 Task: Select Convenience. Add to cart, from Big Lots for 2717 Settlers Lane, Boyd, Montana 59013, Cell Number 917-762-1747, following items : Watering Set 3-Piece Black & Blue_x000D_
 - 1, Aluminum Gardening Tool 3-Piece Set_x000D_
 - 1
Action: Mouse moved to (260, 111)
Screenshot: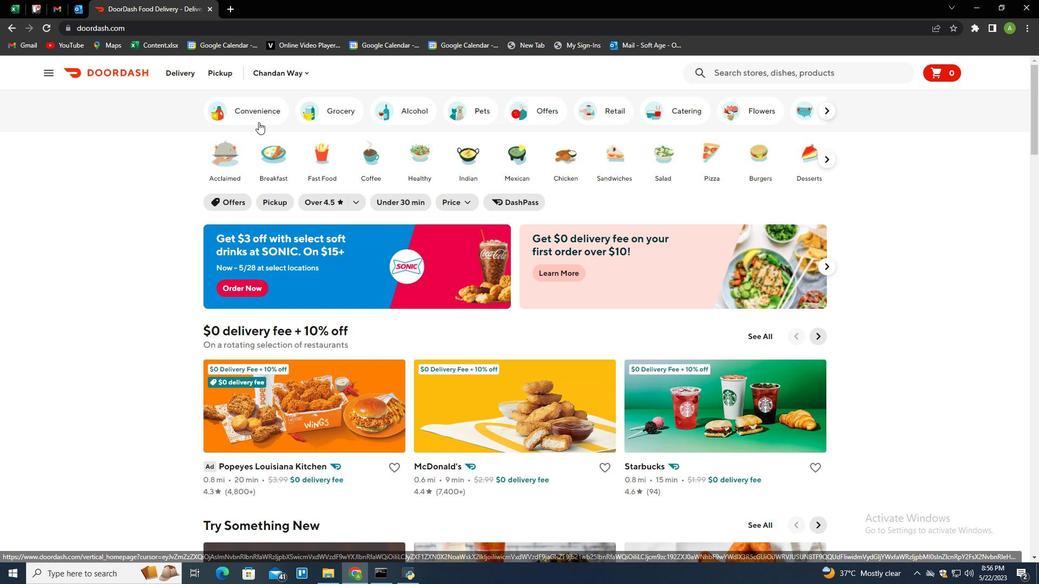 
Action: Mouse pressed left at (260, 111)
Screenshot: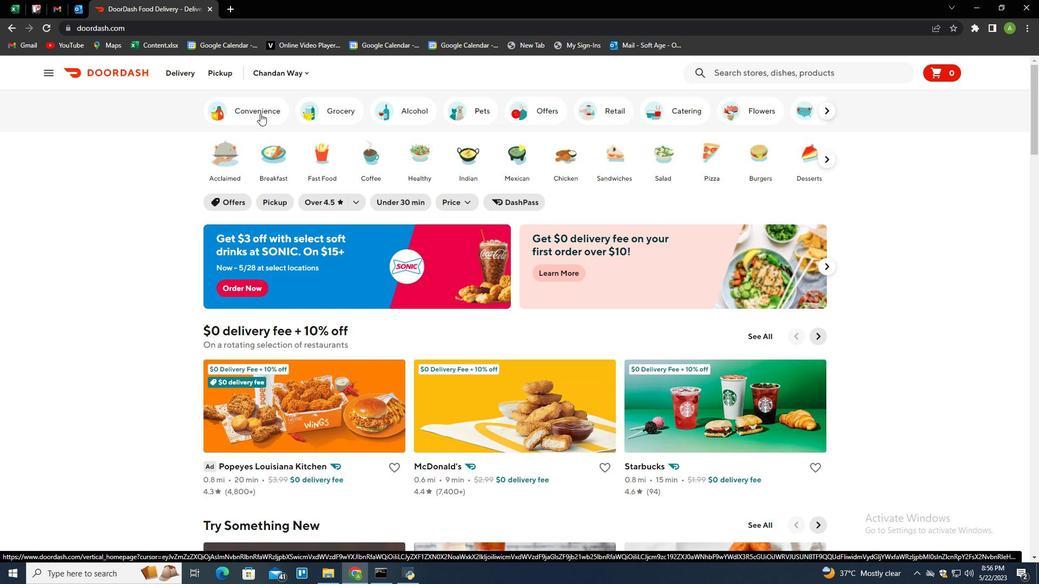 
Action: Mouse moved to (323, 304)
Screenshot: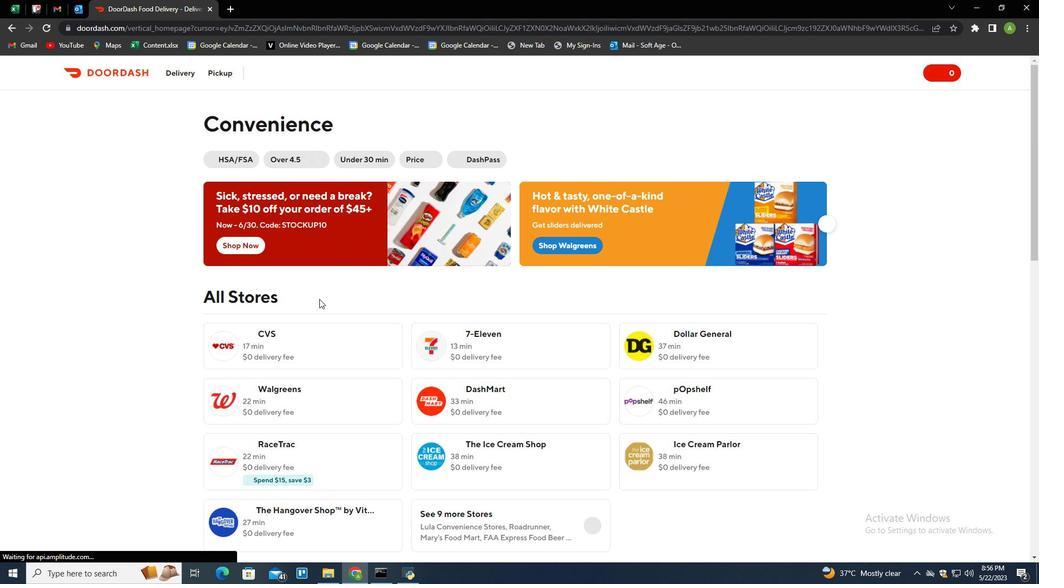 
Action: Mouse scrolled (323, 303) with delta (0, 0)
Screenshot: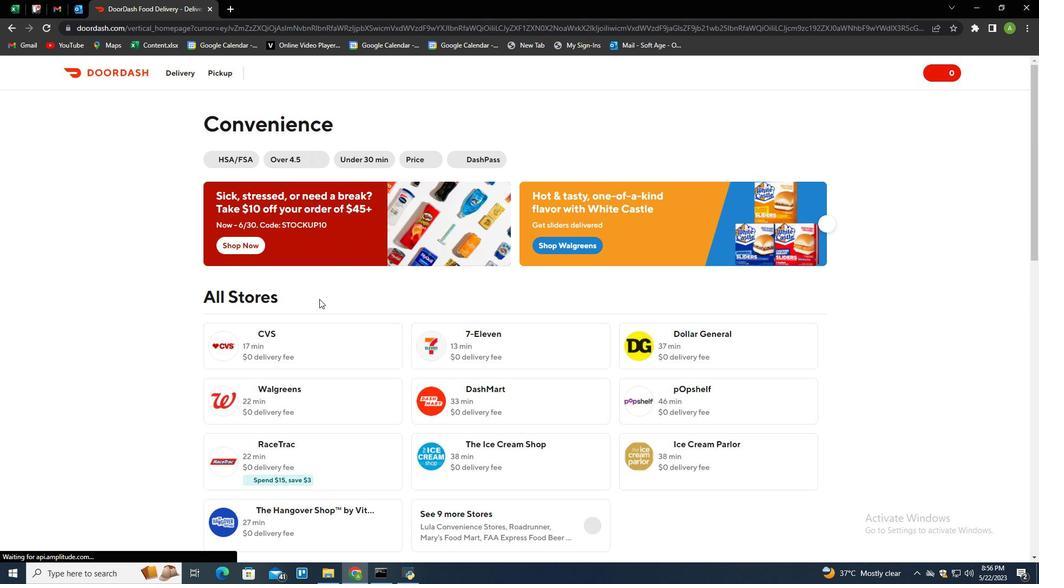 
Action: Mouse moved to (325, 307)
Screenshot: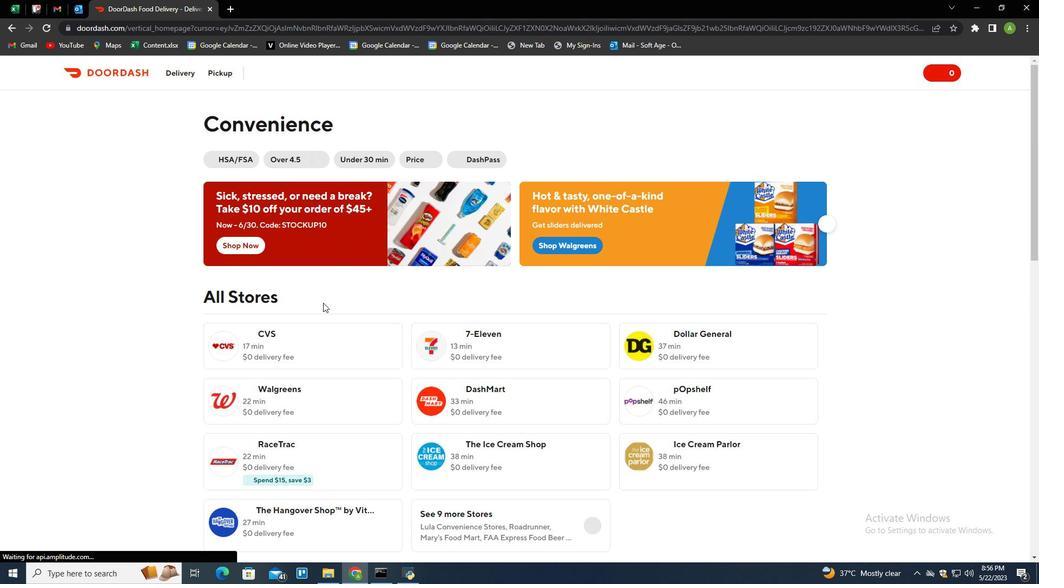 
Action: Mouse scrolled (325, 307) with delta (0, 0)
Screenshot: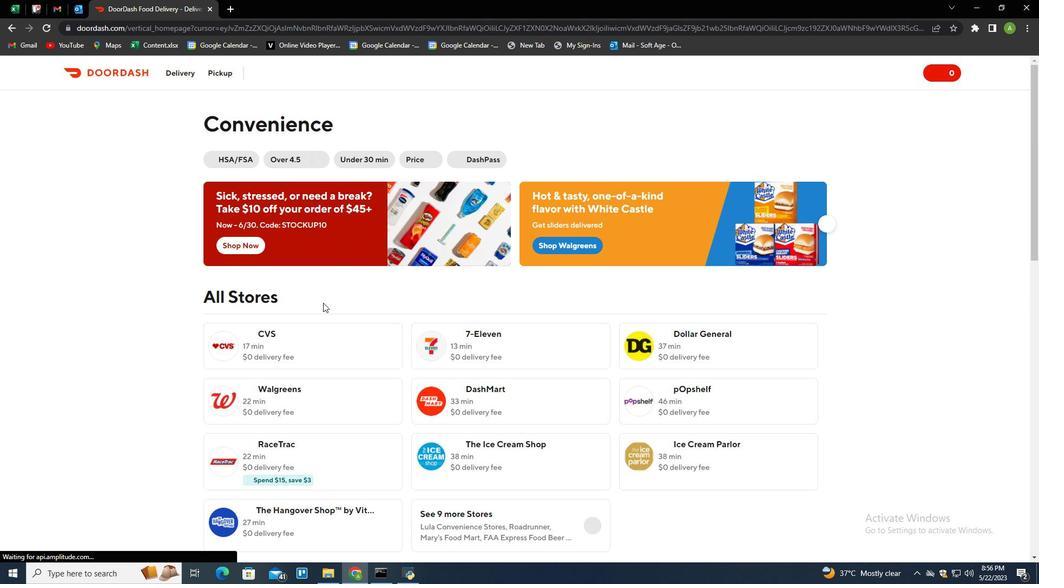 
Action: Mouse scrolled (325, 307) with delta (0, 0)
Screenshot: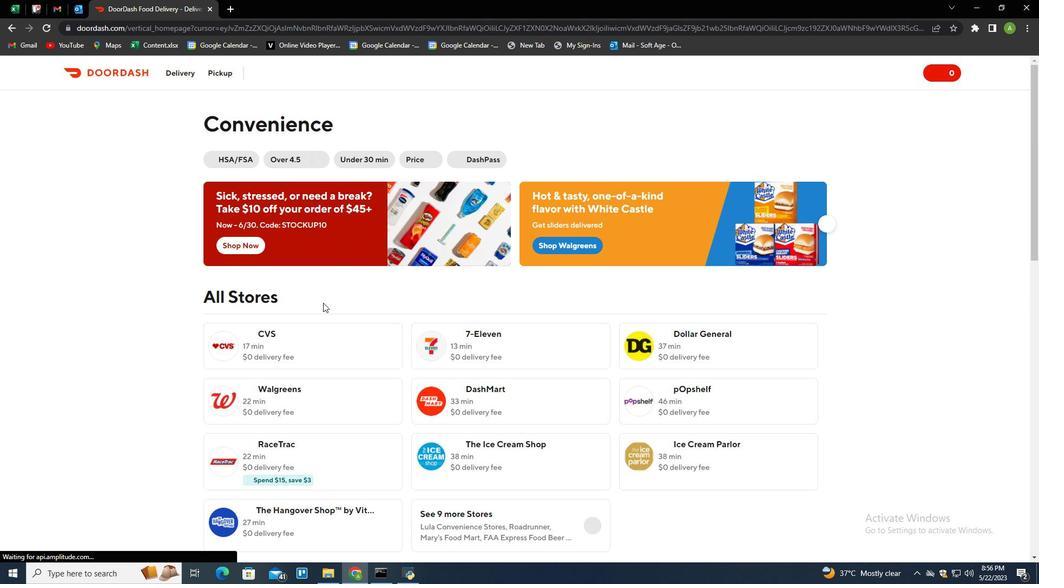 
Action: Mouse scrolled (325, 307) with delta (0, 0)
Screenshot: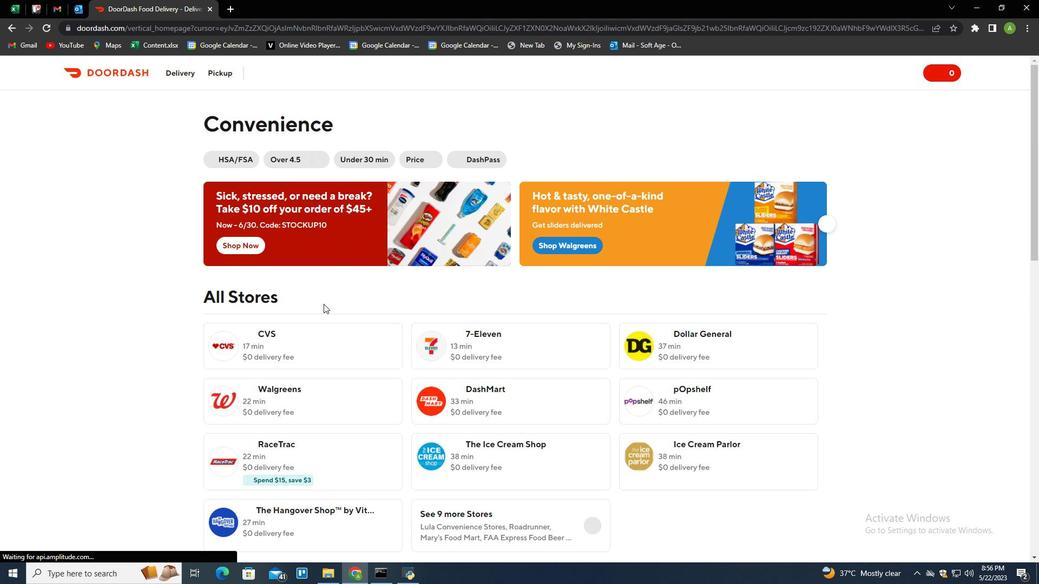 
Action: Mouse moved to (591, 312)
Screenshot: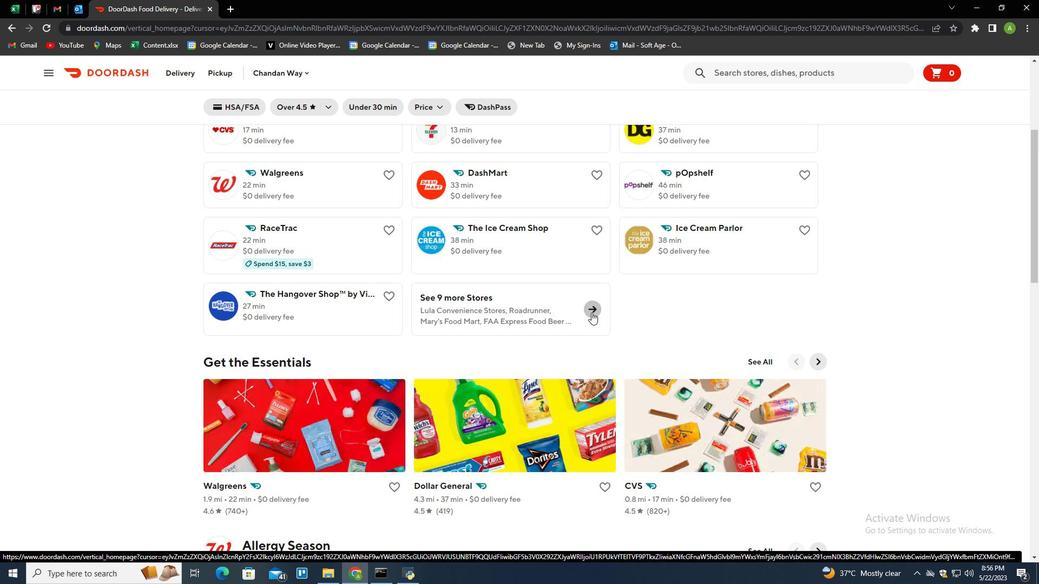 
Action: Mouse pressed left at (591, 312)
Screenshot: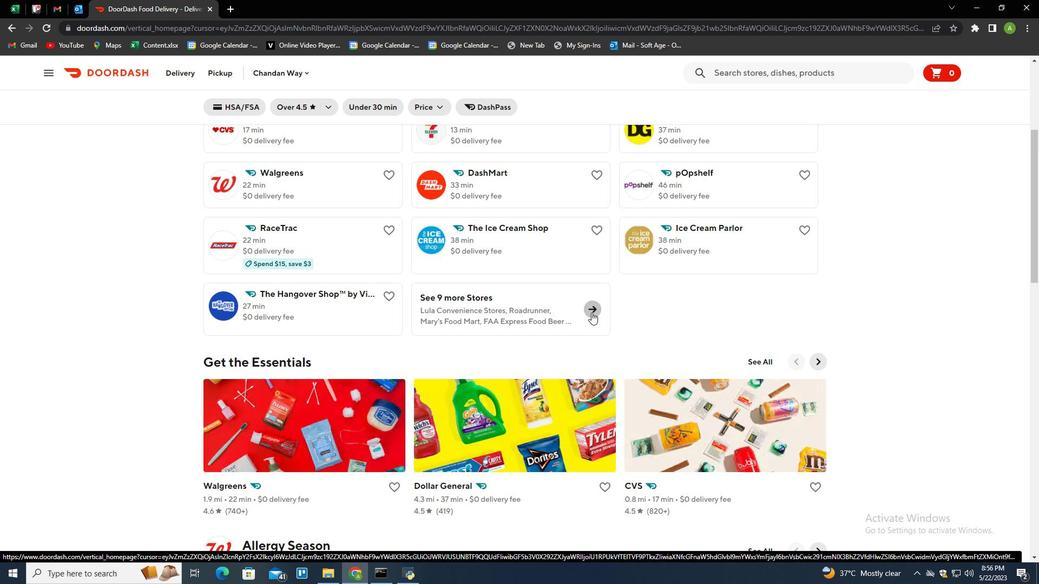 
Action: Mouse moved to (286, 452)
Screenshot: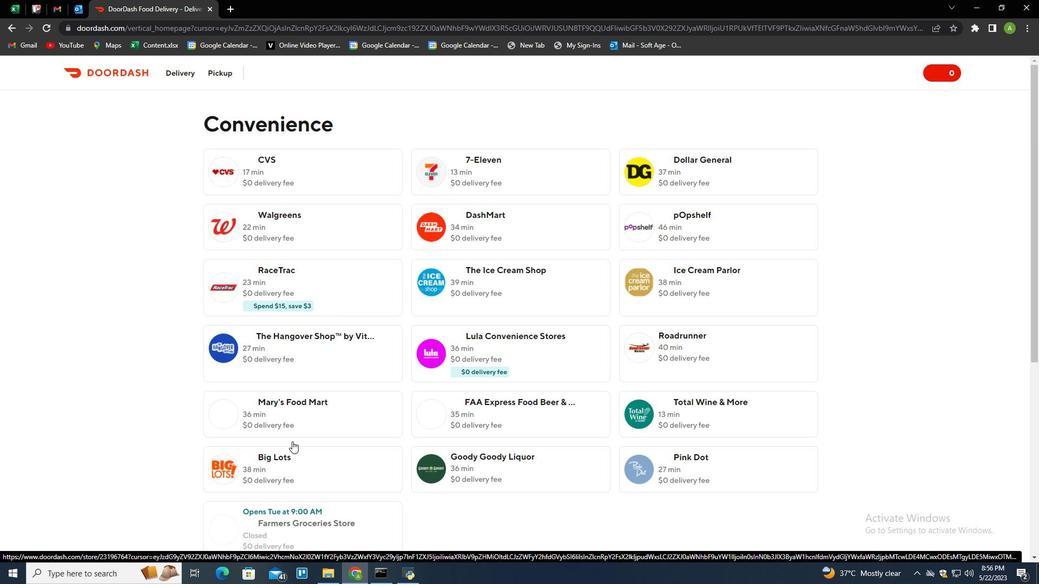 
Action: Mouse pressed left at (286, 452)
Screenshot: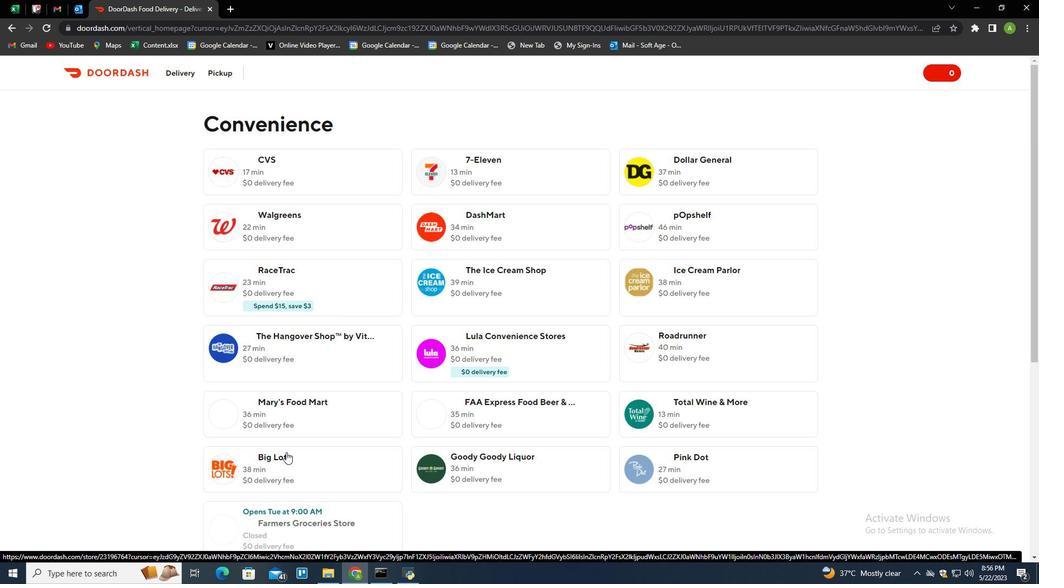 
Action: Mouse moved to (225, 72)
Screenshot: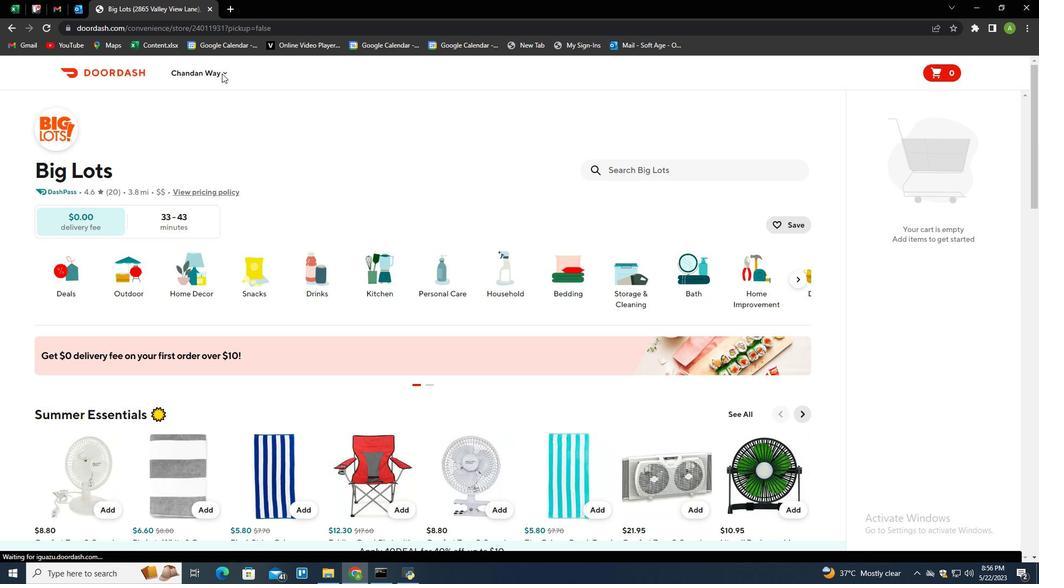
Action: Mouse pressed left at (225, 72)
Screenshot: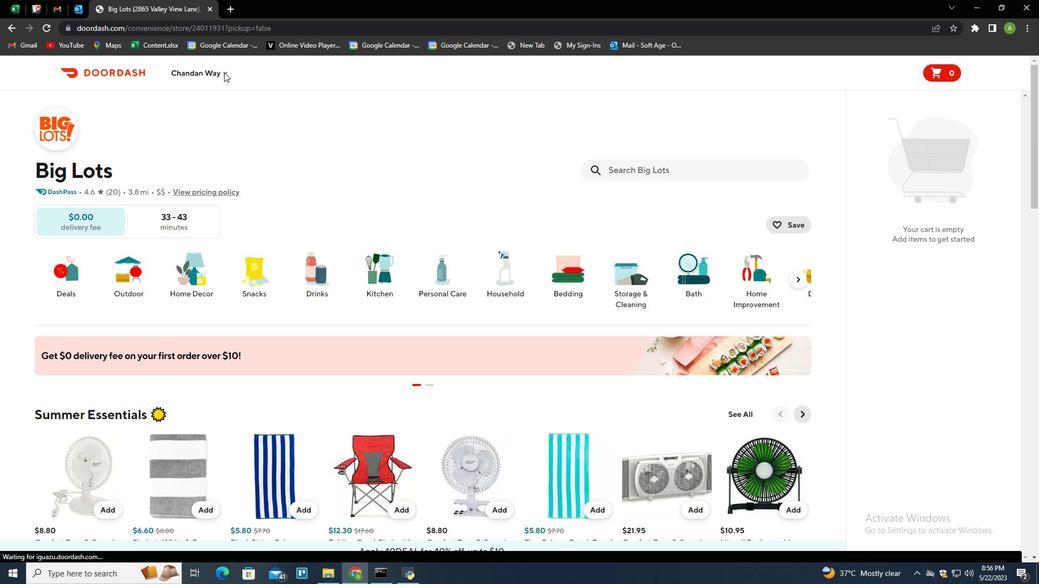 
Action: Mouse moved to (251, 121)
Screenshot: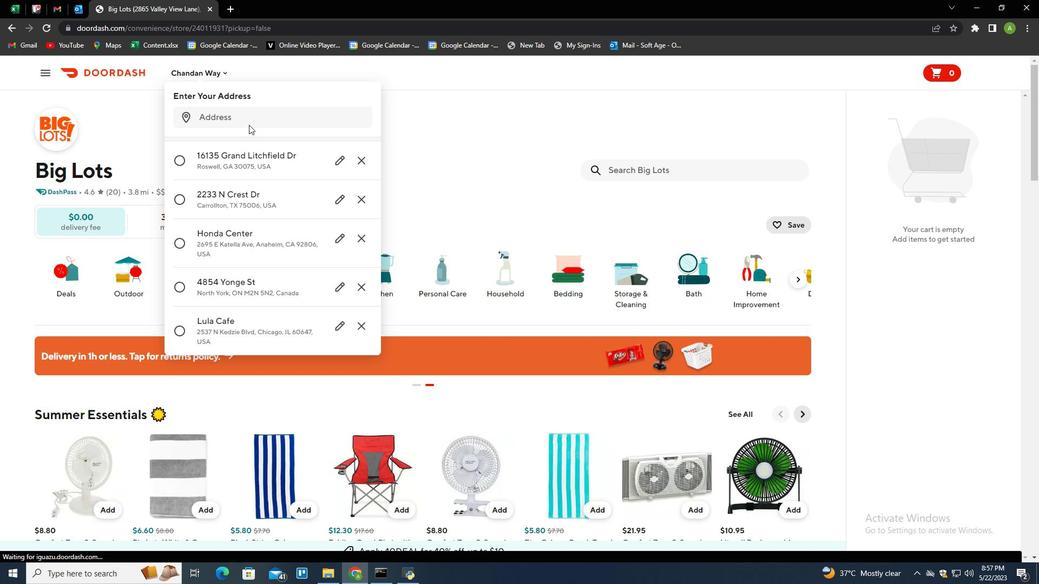 
Action: Mouse pressed left at (251, 121)
Screenshot: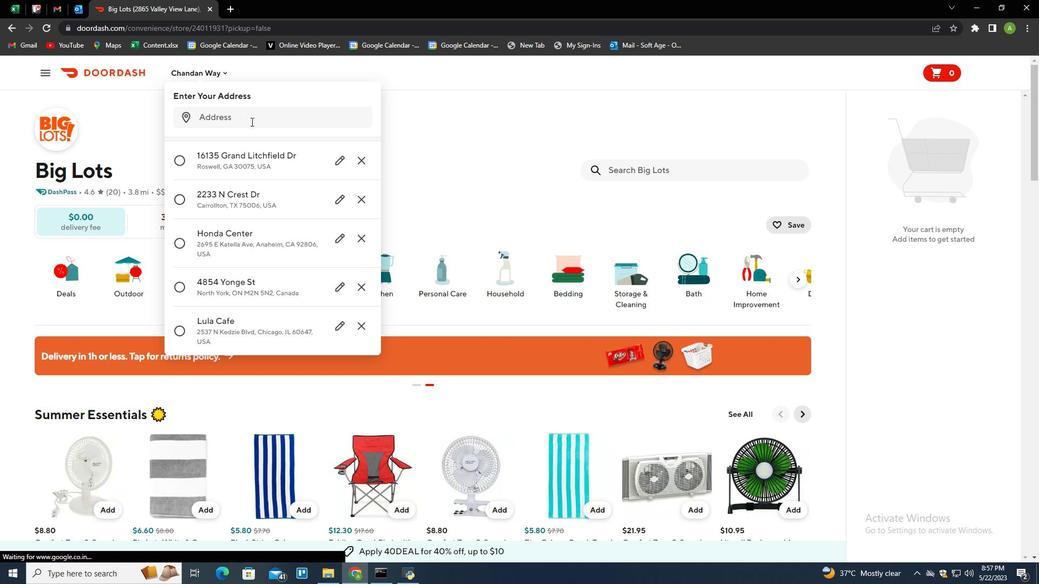 
Action: Key pressed 2717<Key.space>settlers<Key.space>lane,boyd,montana<Key.space>59013<Key.enter>
Screenshot: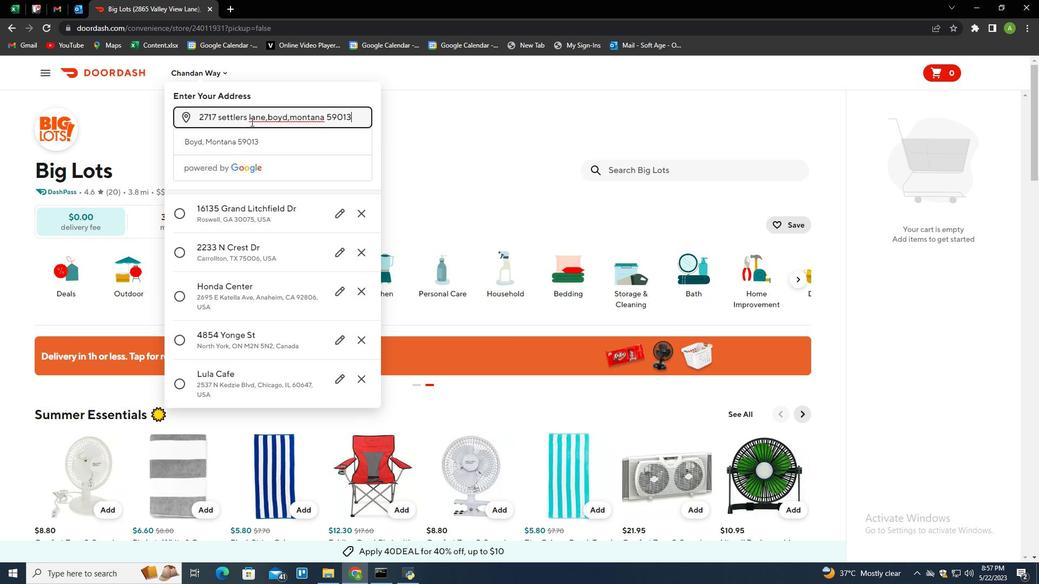 
Action: Mouse moved to (322, 418)
Screenshot: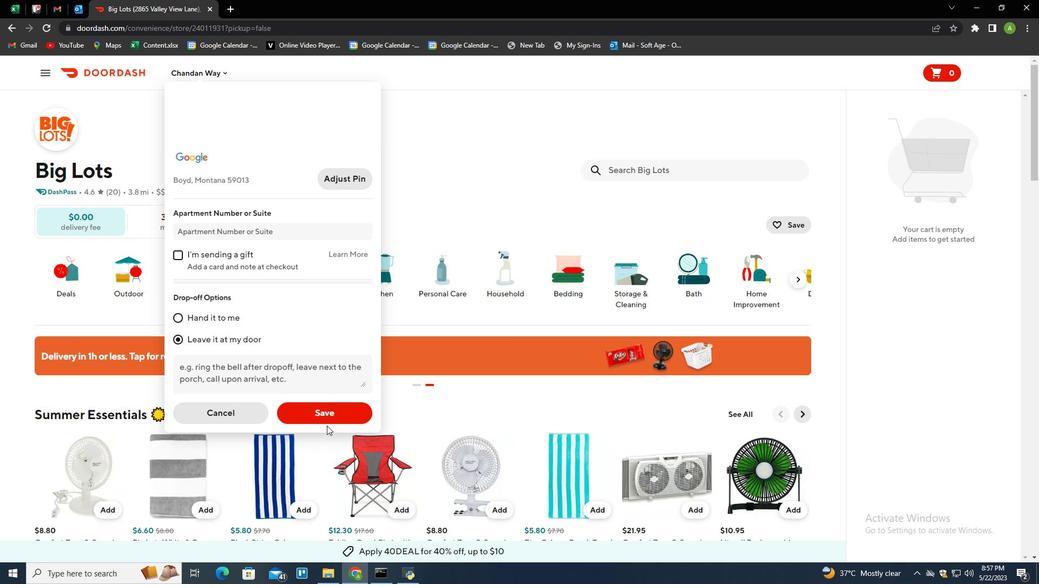 
Action: Mouse pressed left at (322, 418)
Screenshot: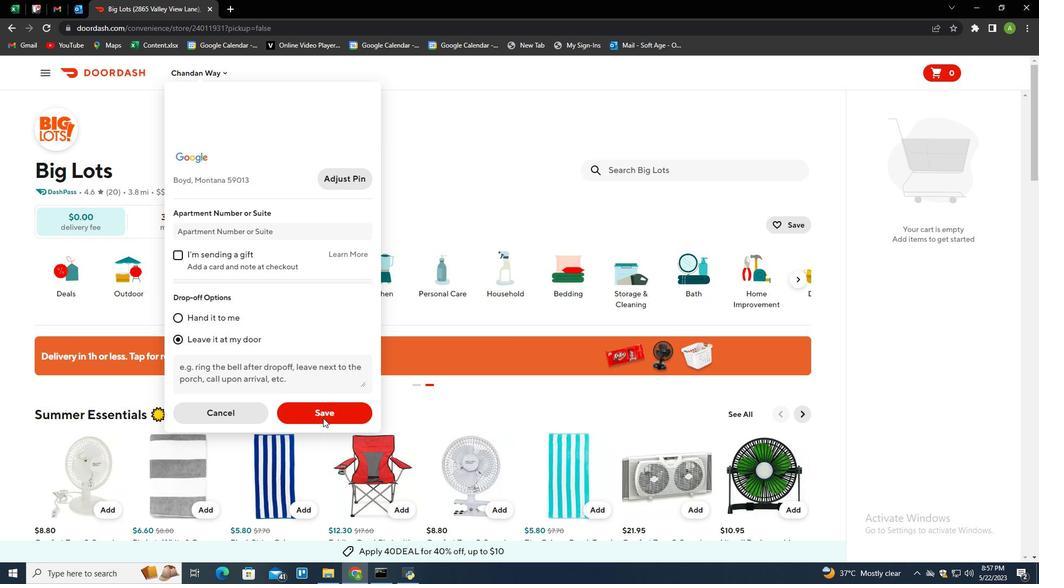 
Action: Mouse moved to (669, 171)
Screenshot: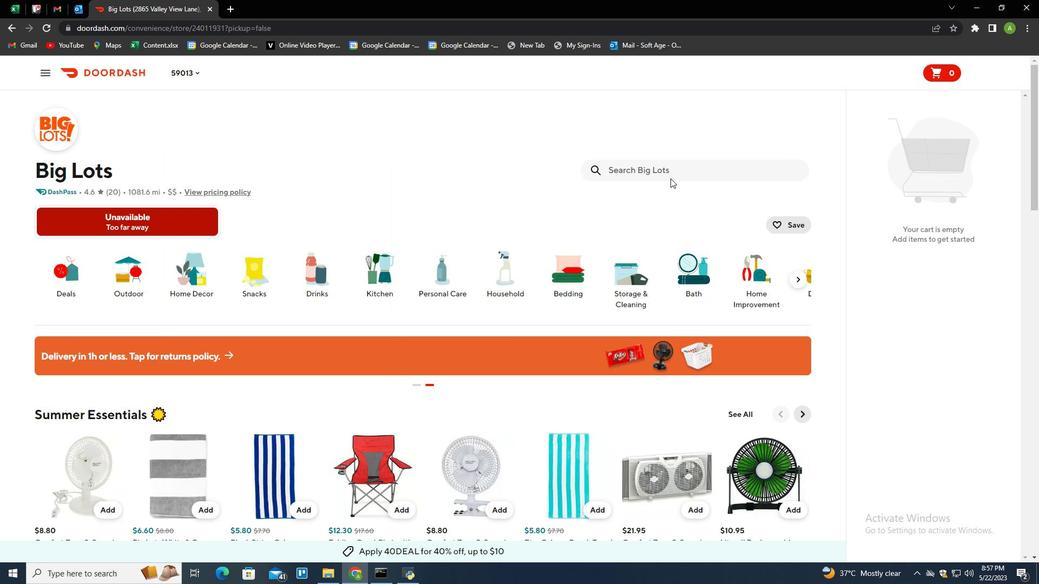 
Action: Mouse pressed left at (669, 171)
Screenshot: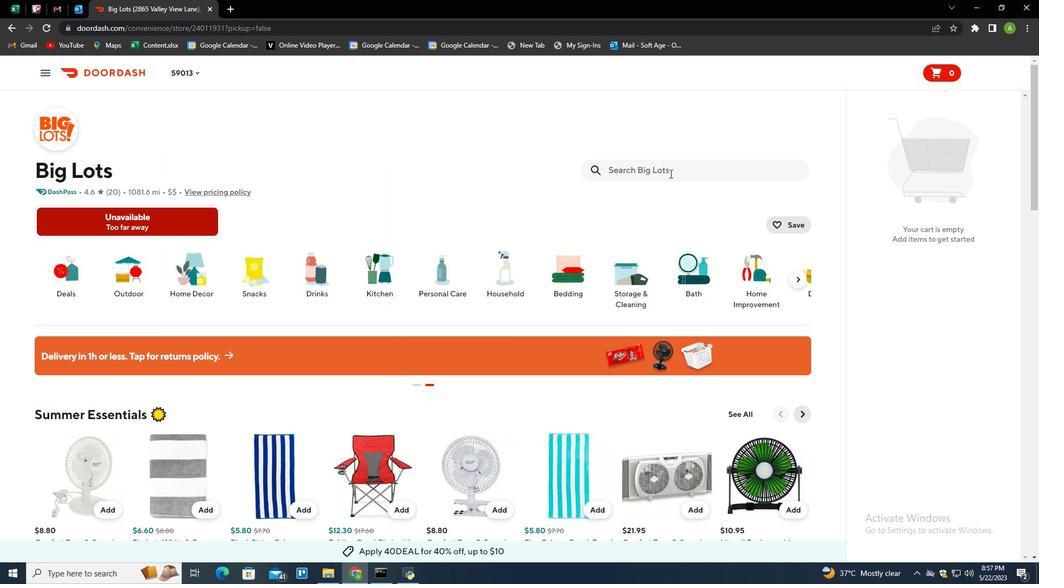 
Action: Mouse moved to (549, 233)
Screenshot: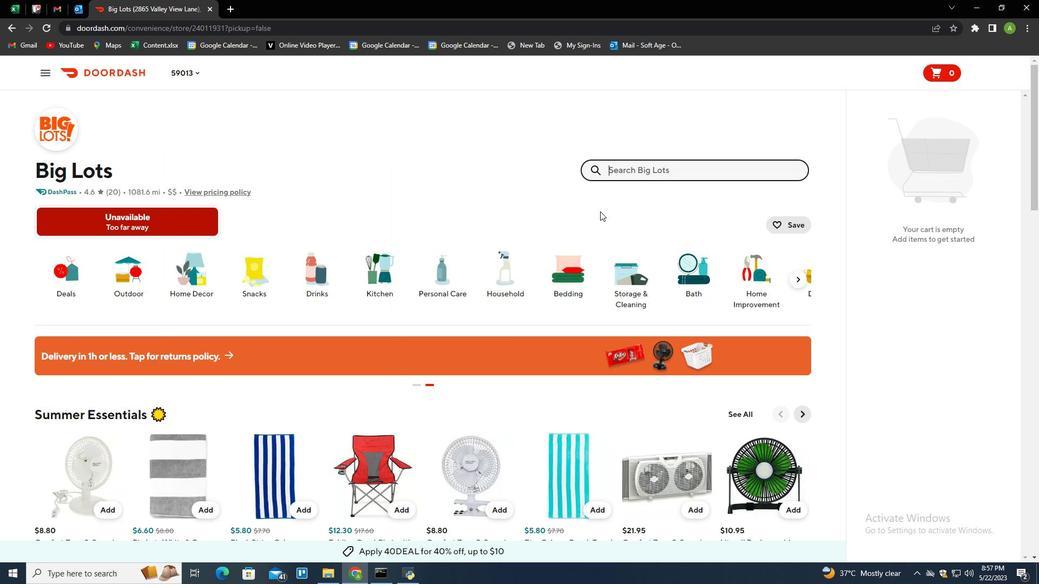 
Action: Key pressed watering<Key.space>set<Key.space><Key.backspace><Key.enter>
Screenshot: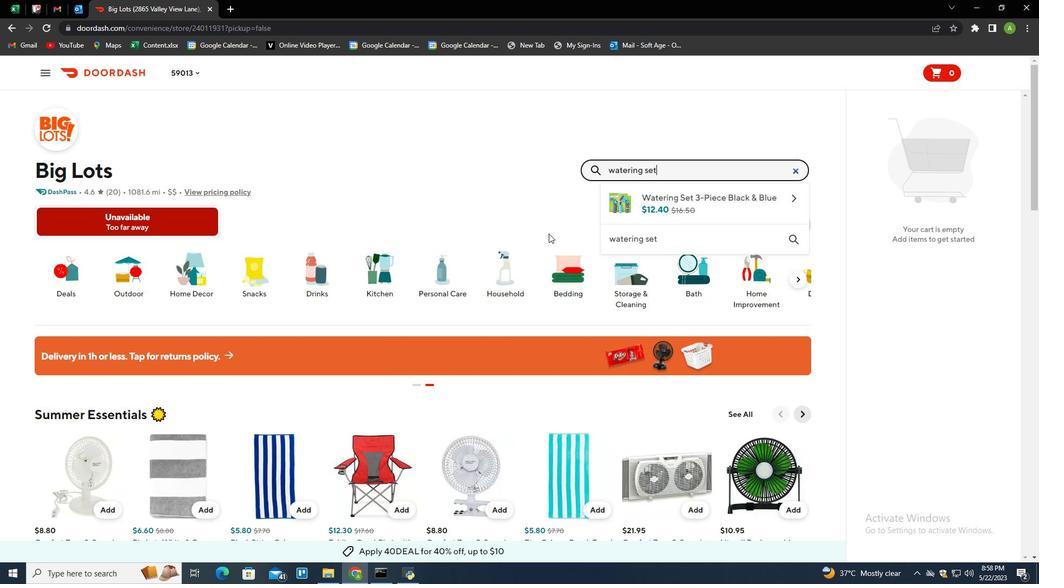 
Action: Mouse moved to (98, 278)
Screenshot: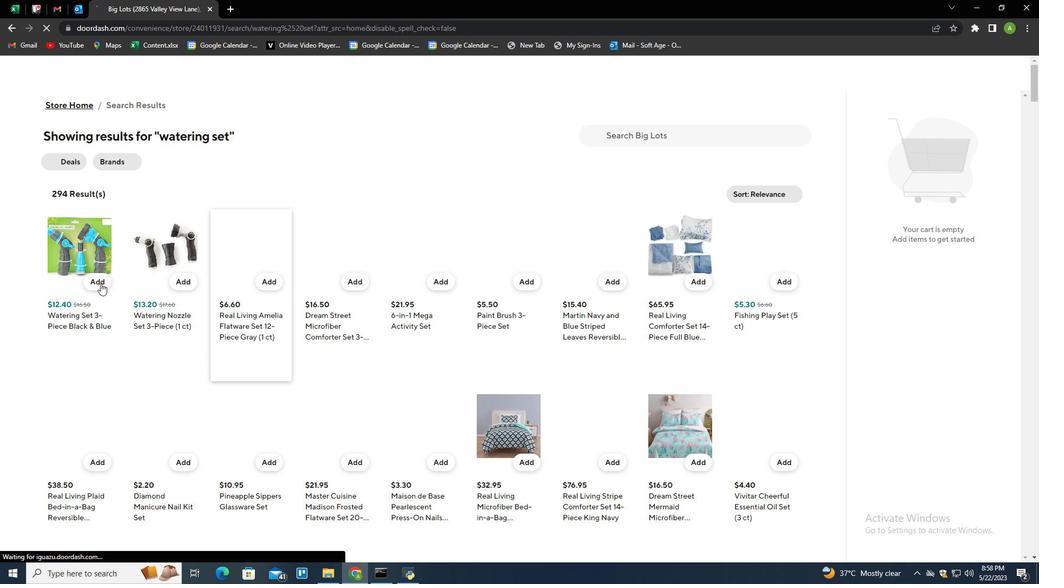 
Action: Mouse pressed left at (98, 278)
Screenshot: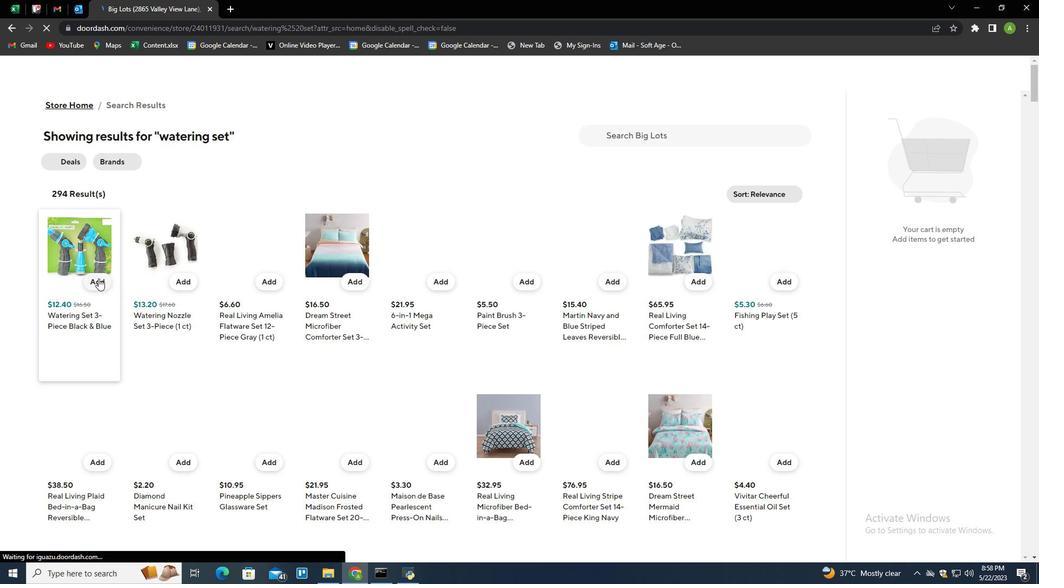 
Action: Mouse moved to (1004, 187)
Screenshot: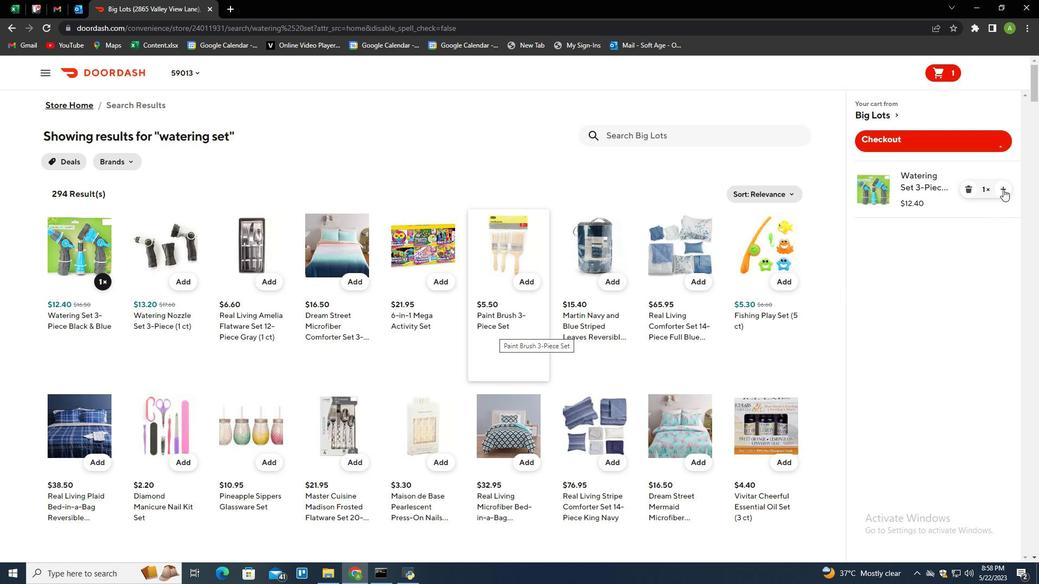 
Action: Mouse pressed left at (1004, 187)
Screenshot: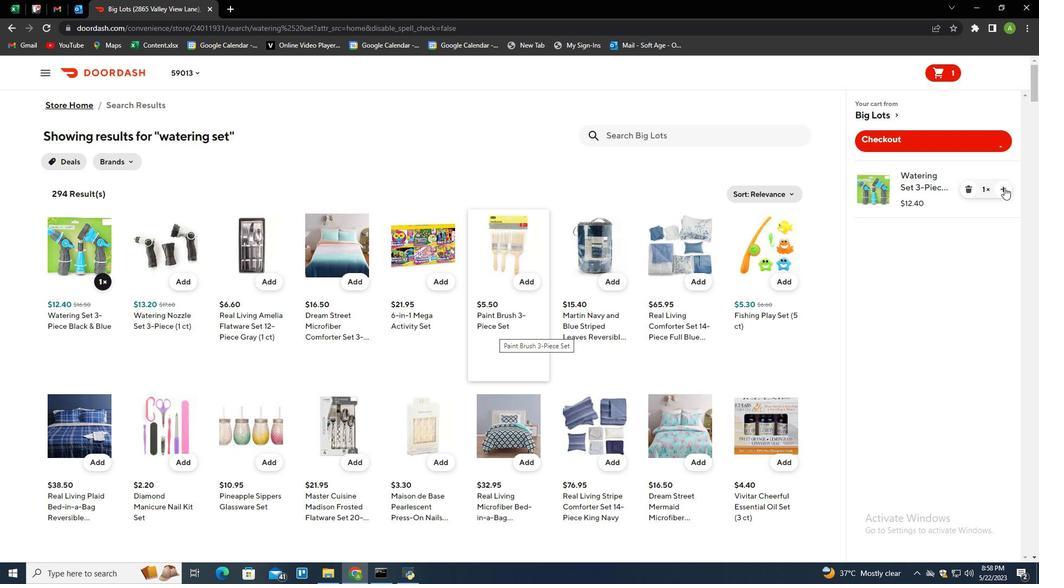 
Action: Mouse moved to (1003, 189)
Screenshot: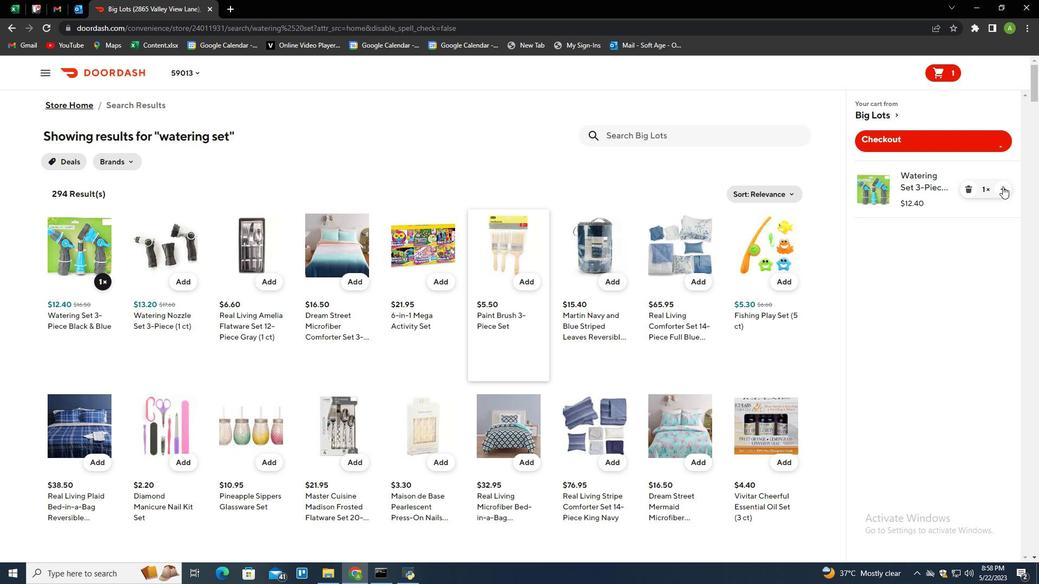 
Action: Mouse pressed left at (1003, 189)
Screenshot: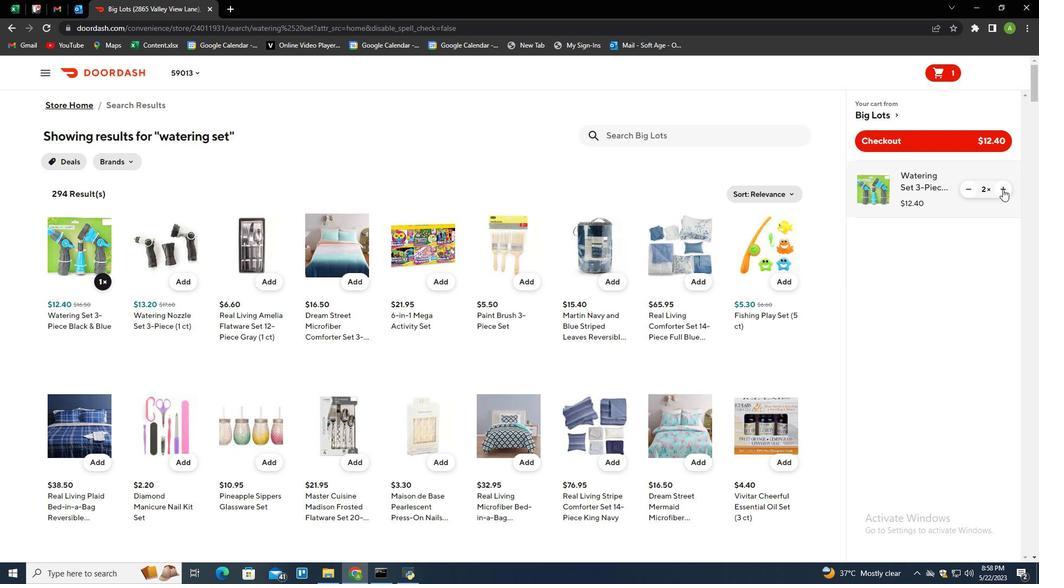 
Action: Mouse moved to (664, 139)
Screenshot: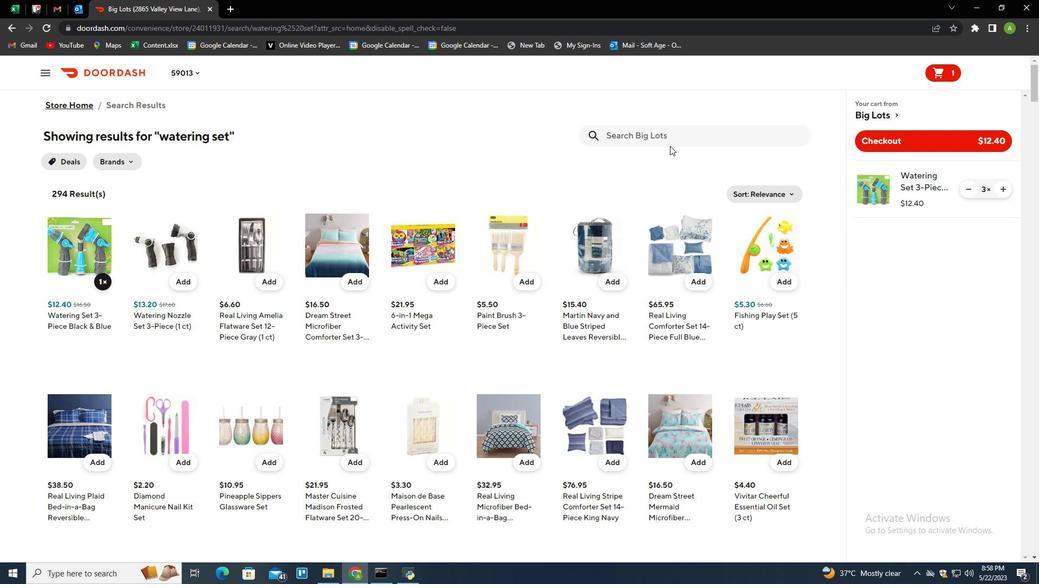 
Action: Mouse pressed left at (664, 139)
Screenshot: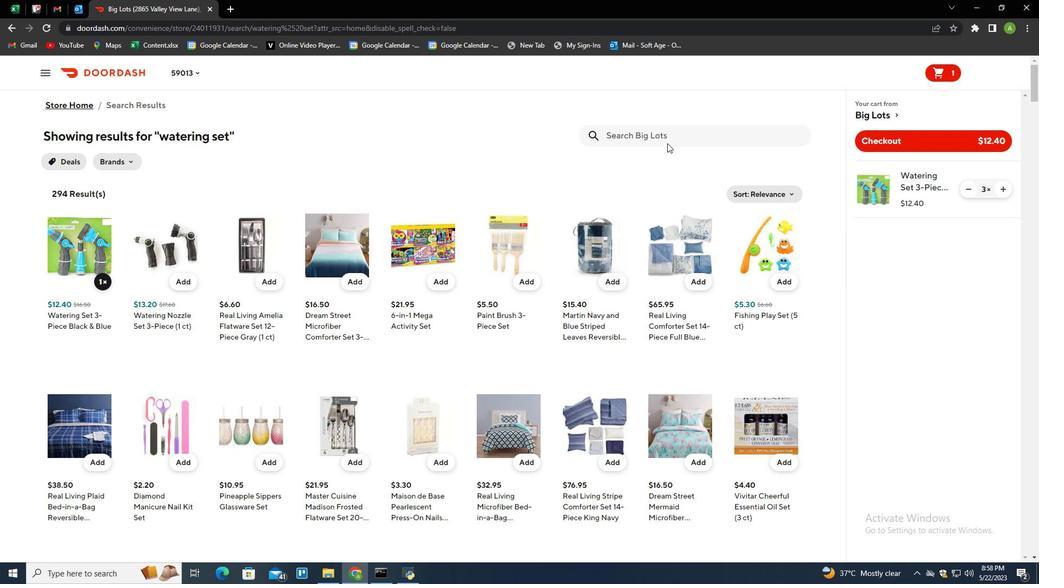 
Action: Mouse moved to (677, 135)
Screenshot: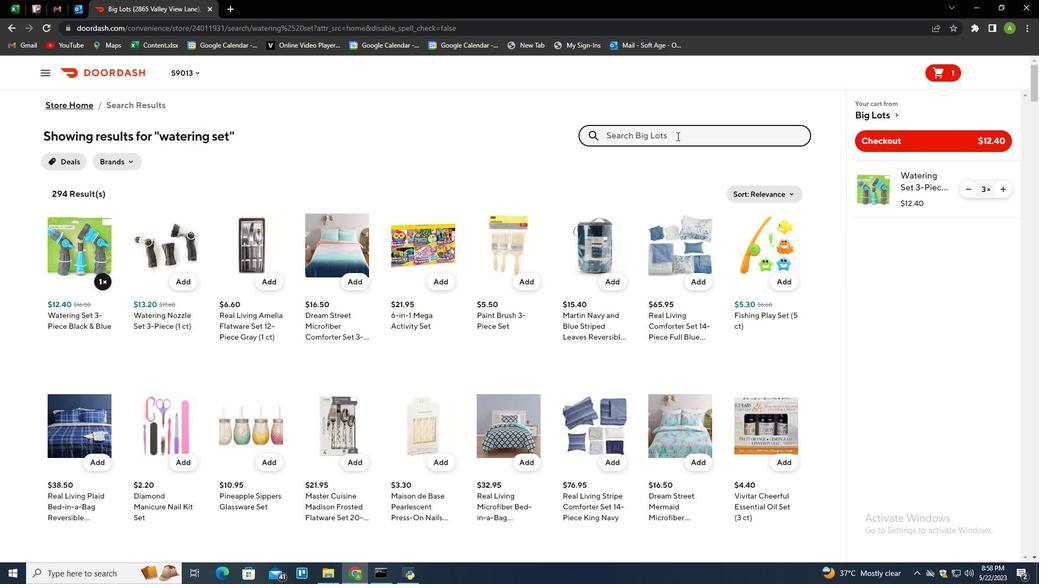 
Action: Mouse pressed left at (677, 135)
Screenshot: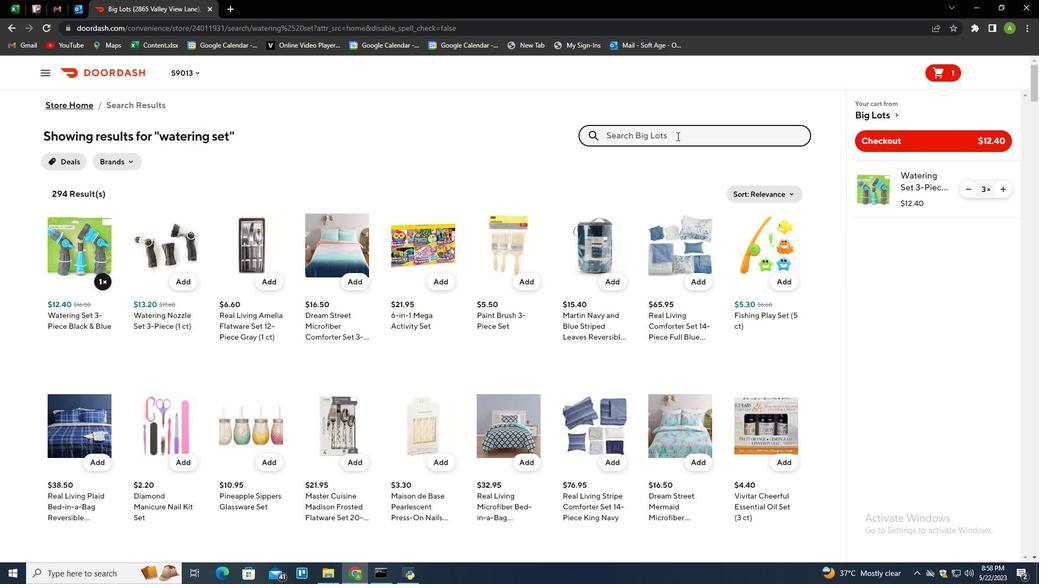 
Action: Key pressed pies<Key.backspace>ce<Key.space>black<Key.space><Key.shift><Key.shift>&<Key.space>blue<Key.enter>
Screenshot: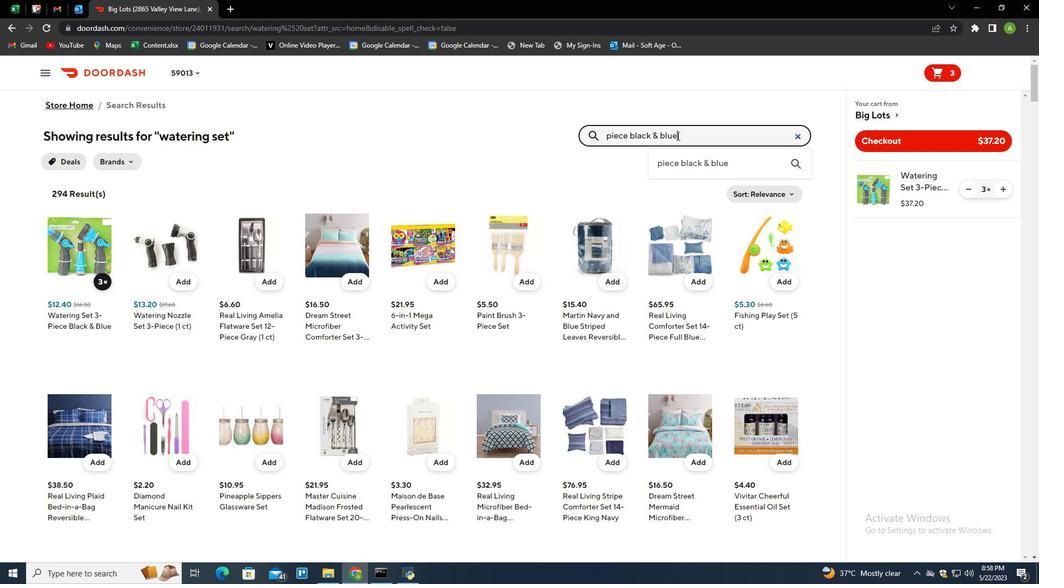 
Action: Mouse moved to (183, 278)
Screenshot: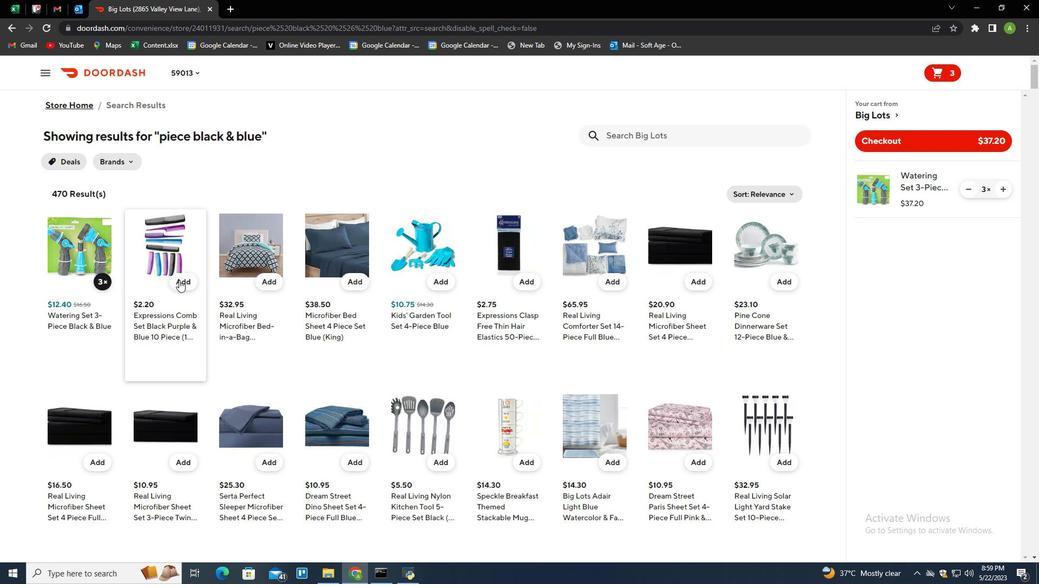 
Action: Mouse pressed left at (183, 278)
Screenshot: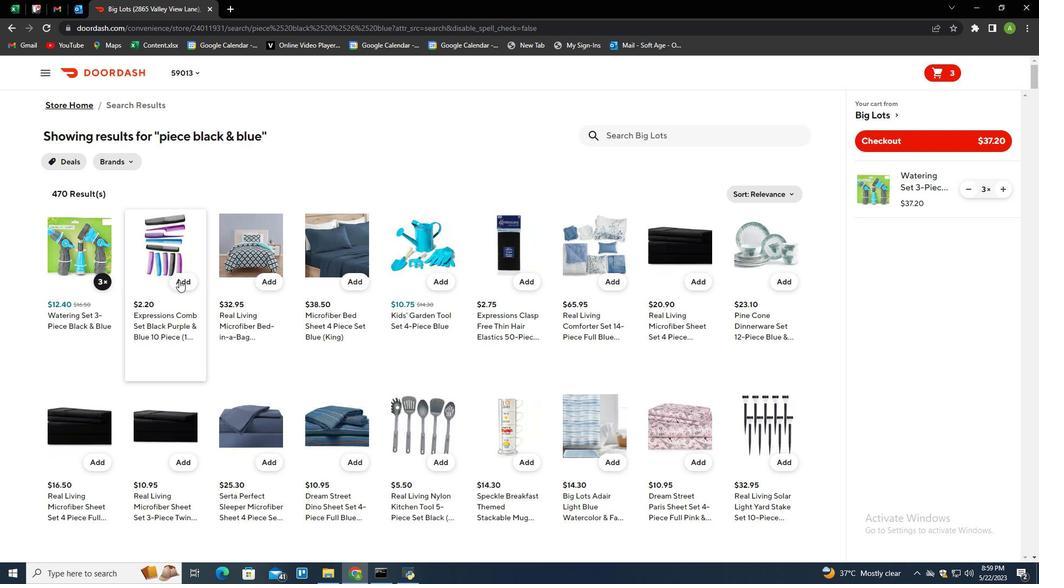 
Action: Mouse moved to (629, 137)
Screenshot: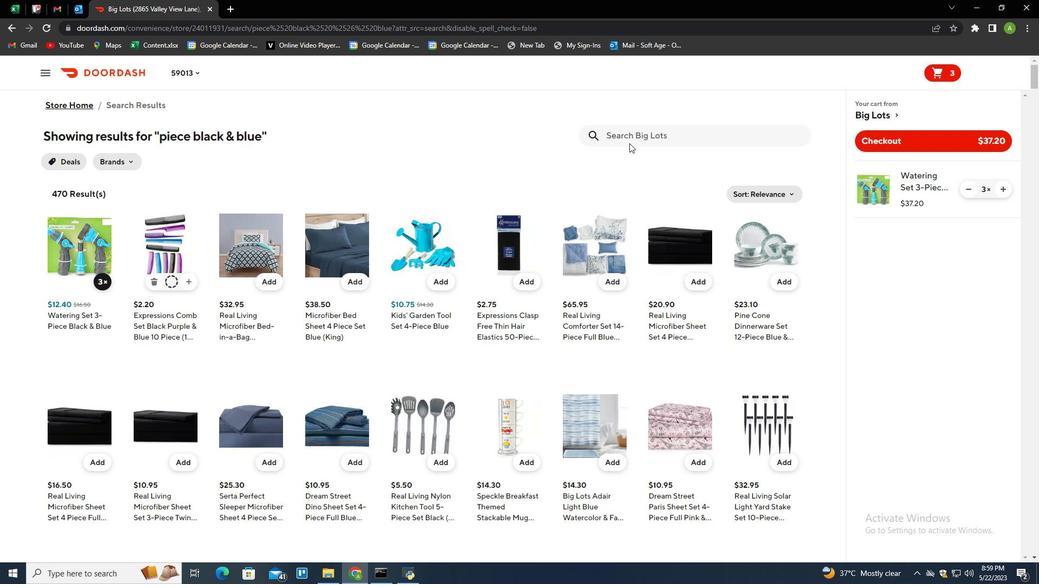 
Action: Mouse pressed left at (629, 137)
Screenshot: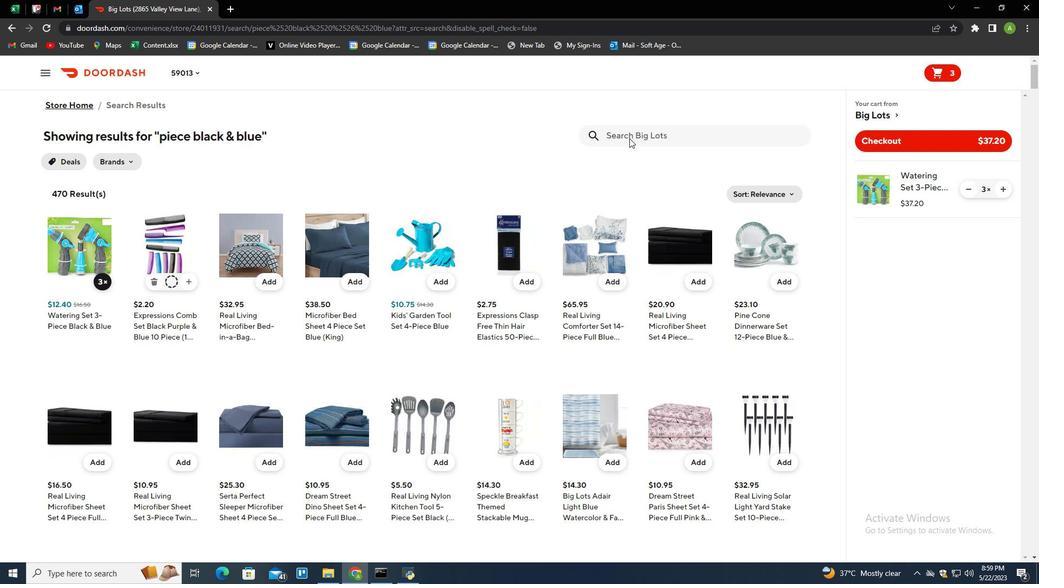 
Action: Key pressed aluminum<Key.space>gardening<Key.space>tool<Key.enter>
Screenshot: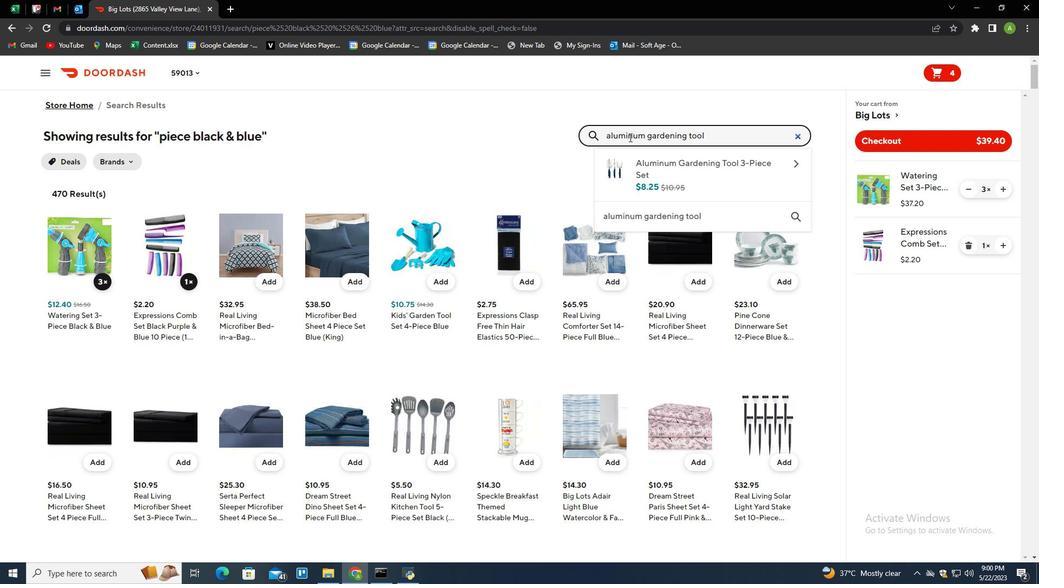 
Action: Mouse moved to (88, 282)
Screenshot: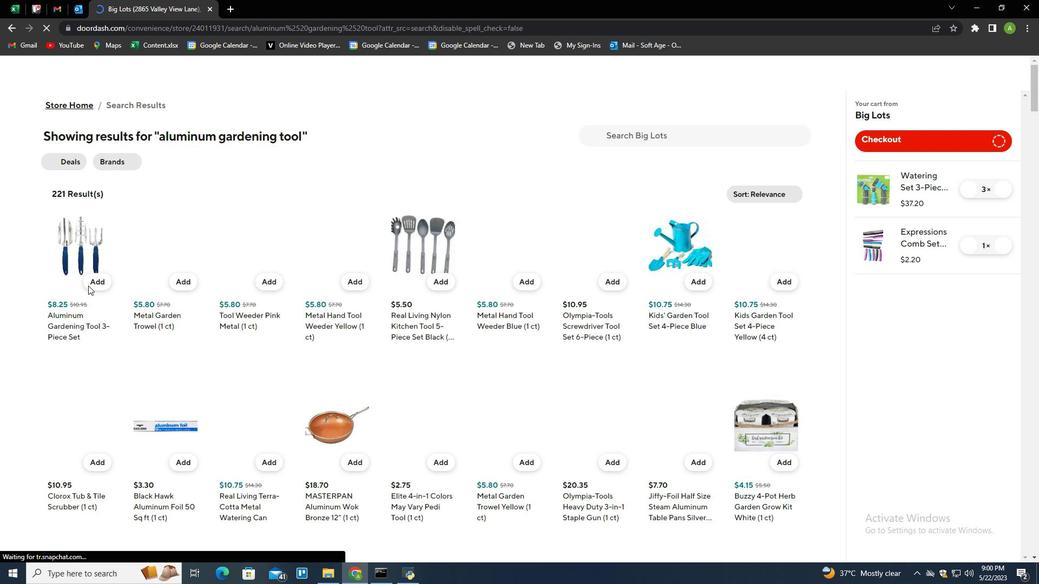 
Action: Mouse pressed left at (88, 282)
Screenshot: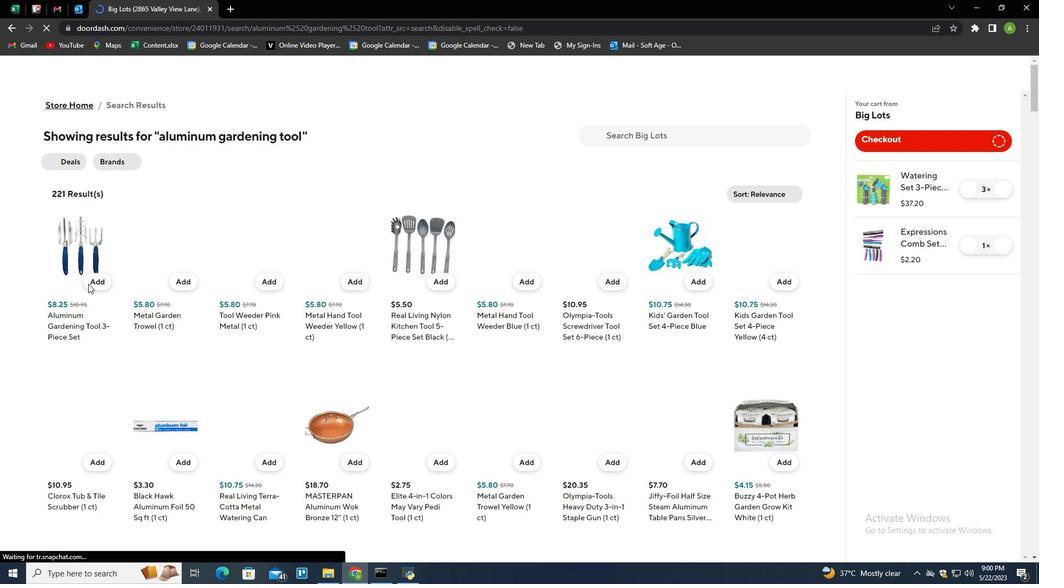 
Action: Mouse moved to (474, 338)
Screenshot: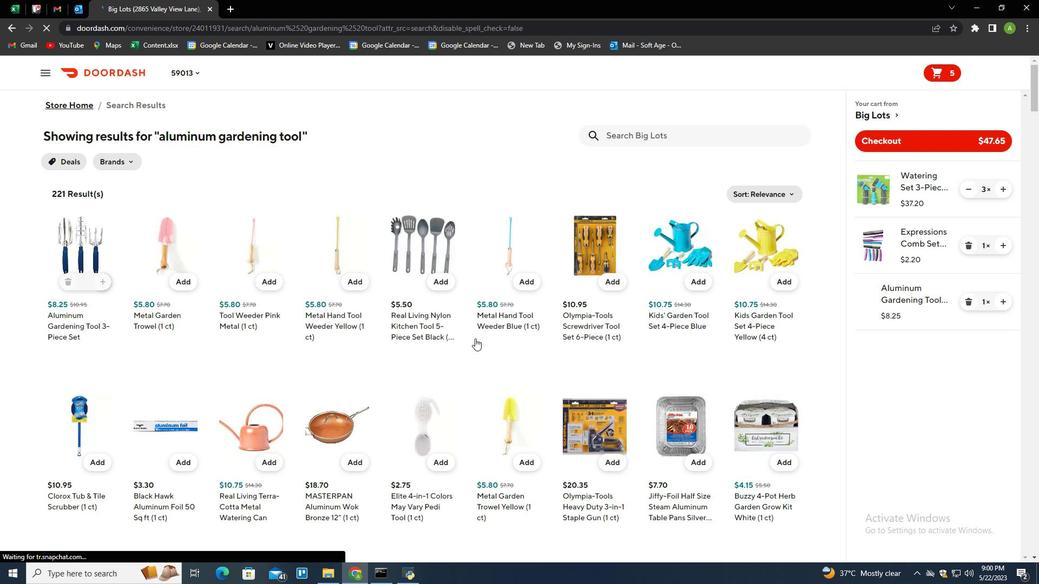 
Action: Mouse scrolled (474, 338) with delta (0, 0)
Screenshot: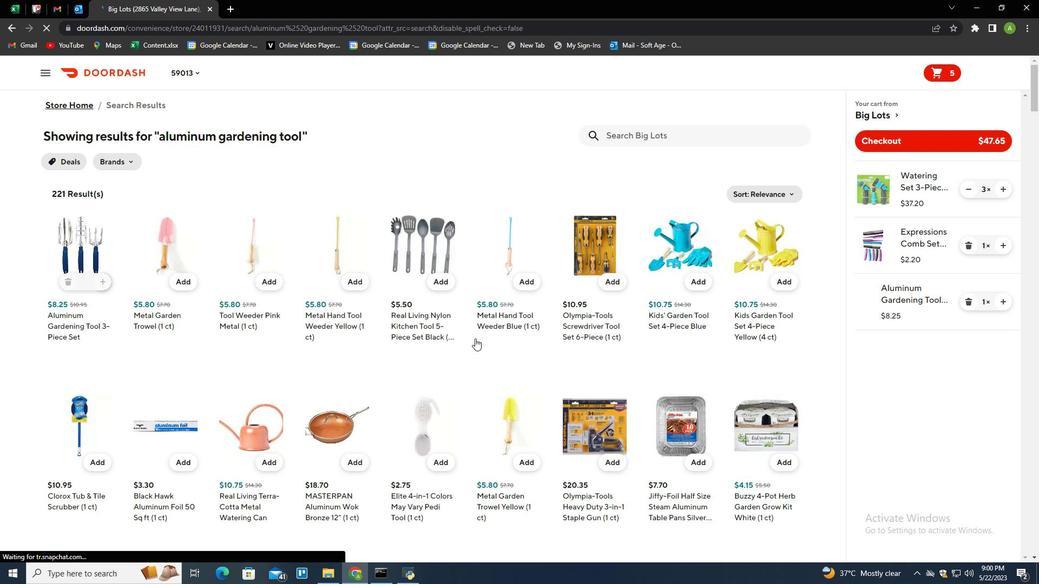 
Action: Mouse moved to (881, 144)
Screenshot: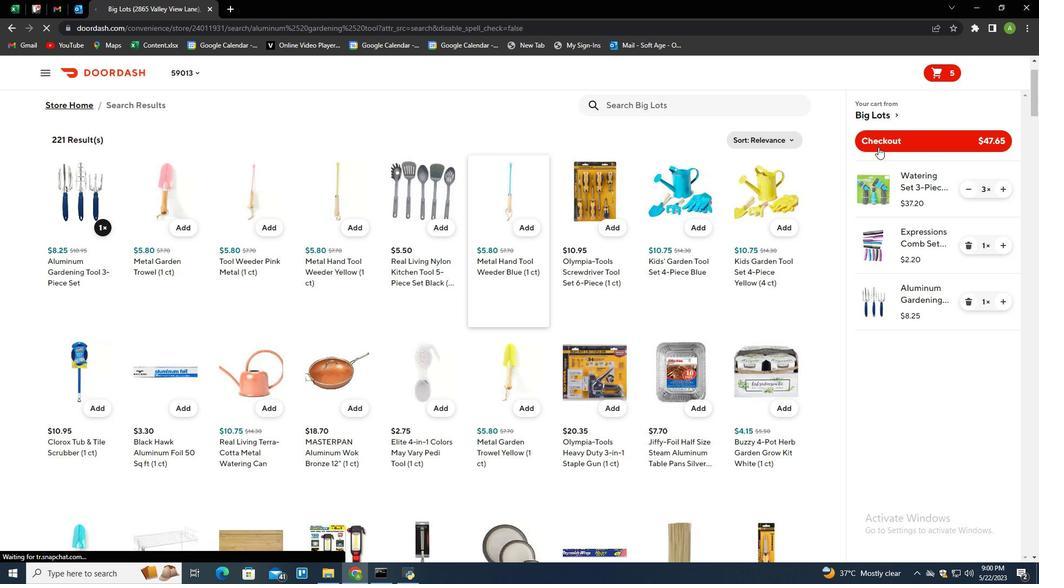 
Action: Mouse pressed left at (881, 144)
Screenshot: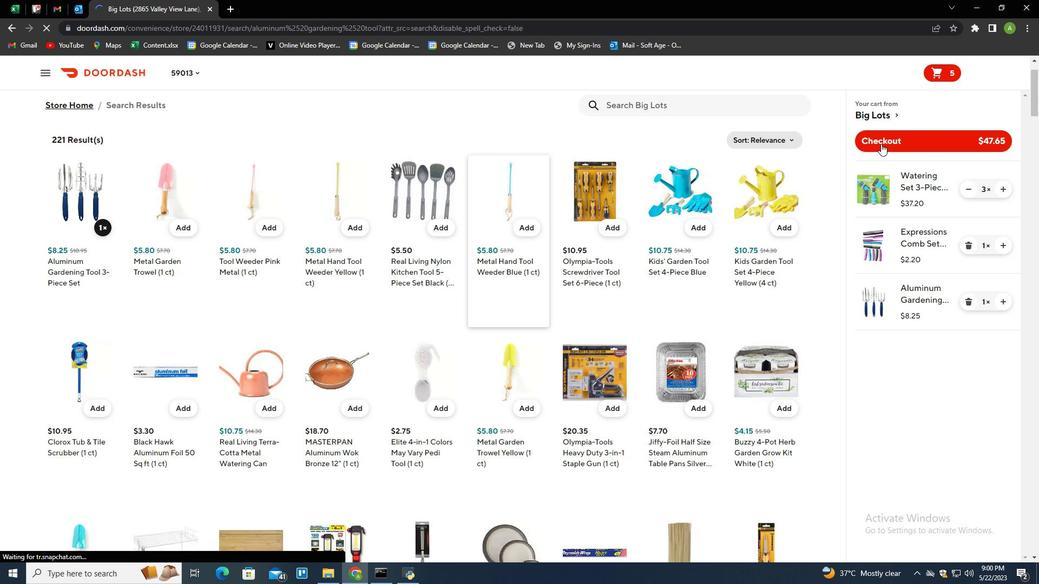 
Action: Mouse moved to (875, 147)
Screenshot: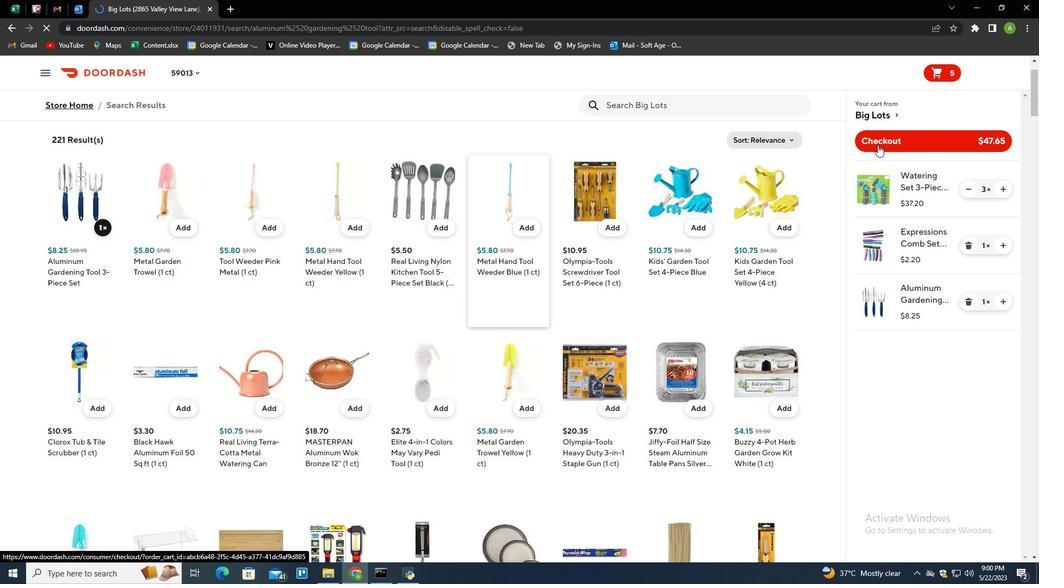 
